 Task: Add Cedarlane Simply Plant Powered Vegan Lasagna to the cart.
Action: Mouse pressed left at (268, 110)
Screenshot: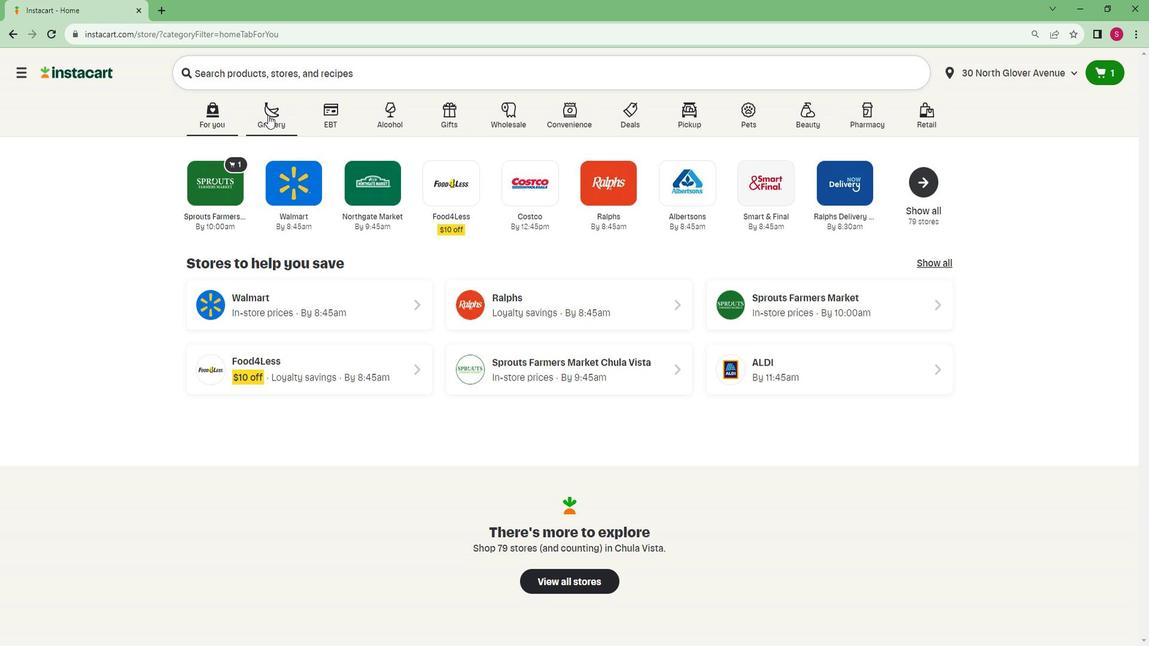 
Action: Mouse moved to (258, 335)
Screenshot: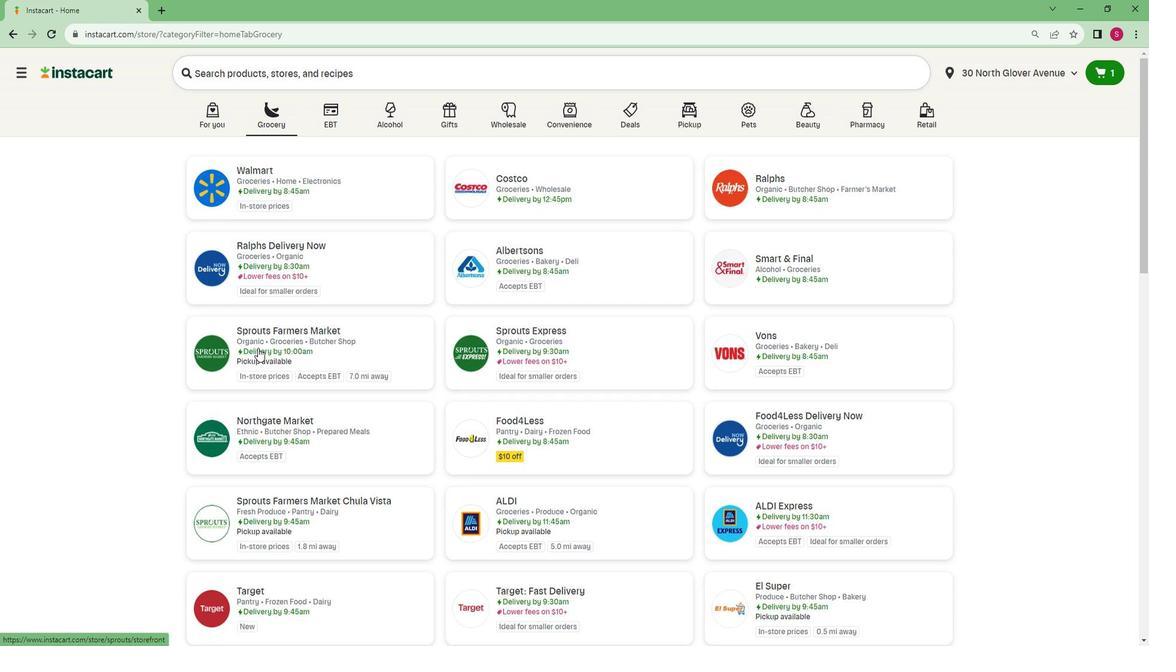 
Action: Mouse pressed left at (258, 335)
Screenshot: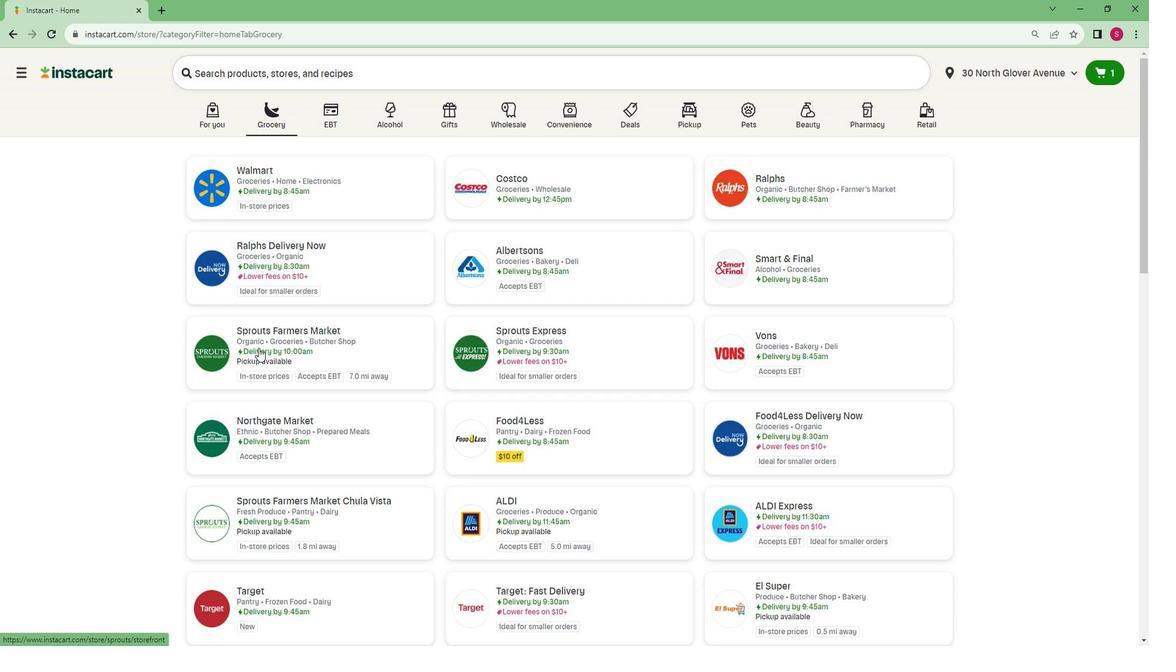 
Action: Mouse moved to (77, 491)
Screenshot: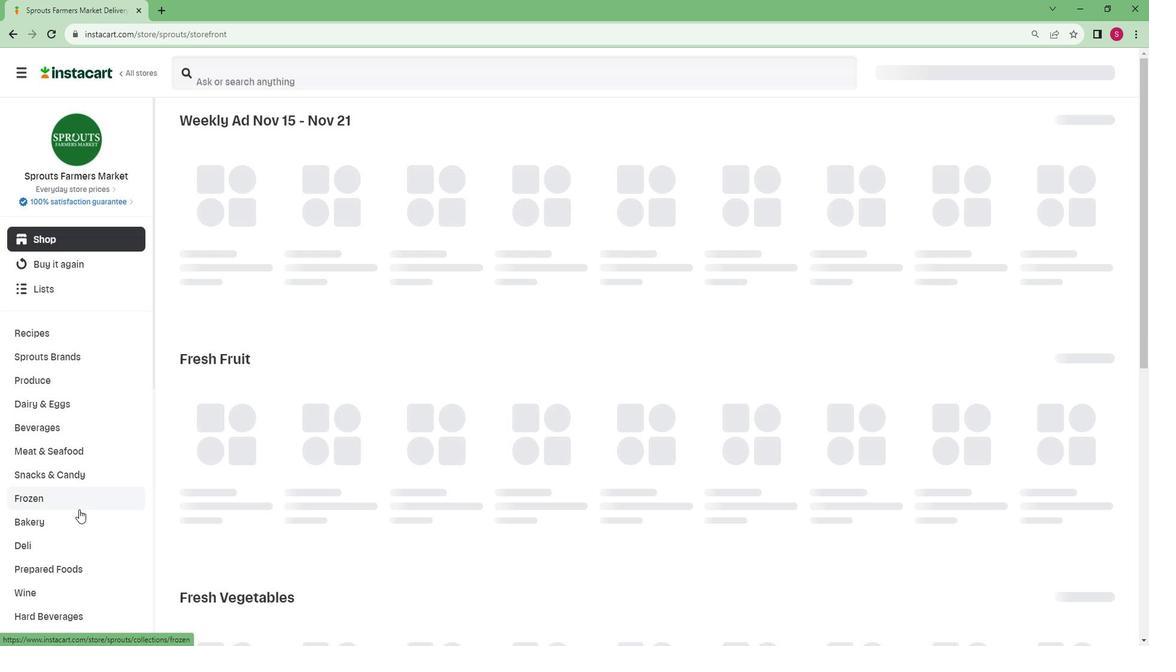 
Action: Mouse scrolled (77, 490) with delta (0, 0)
Screenshot: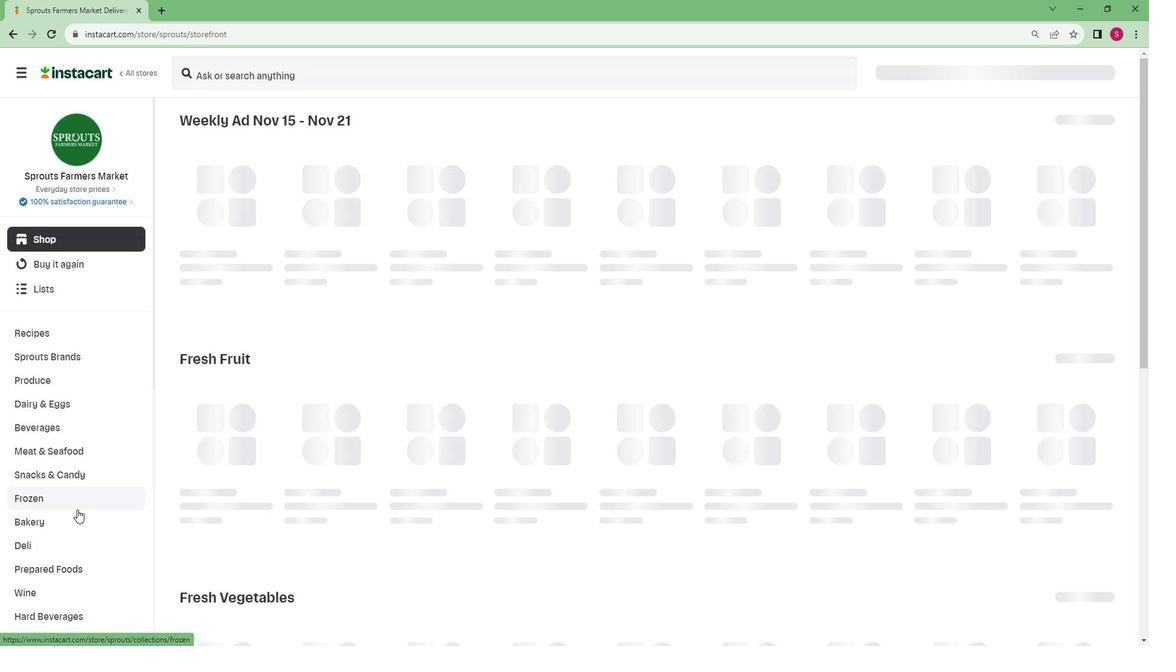 
Action: Mouse scrolled (77, 490) with delta (0, 0)
Screenshot: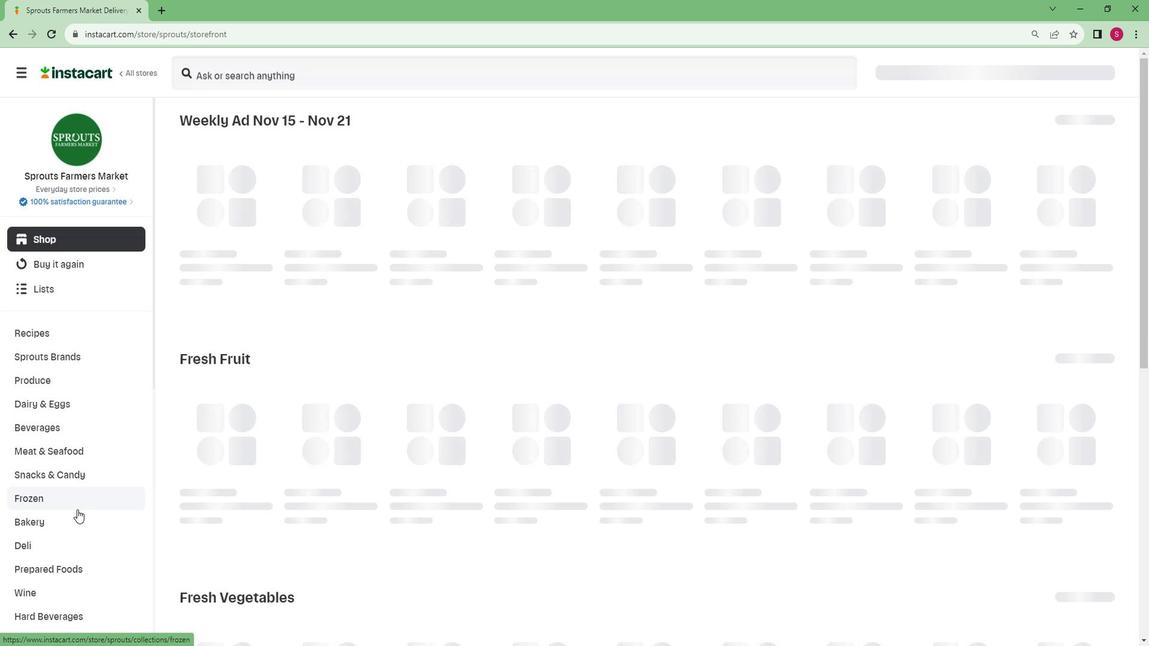 
Action: Mouse scrolled (77, 490) with delta (0, 0)
Screenshot: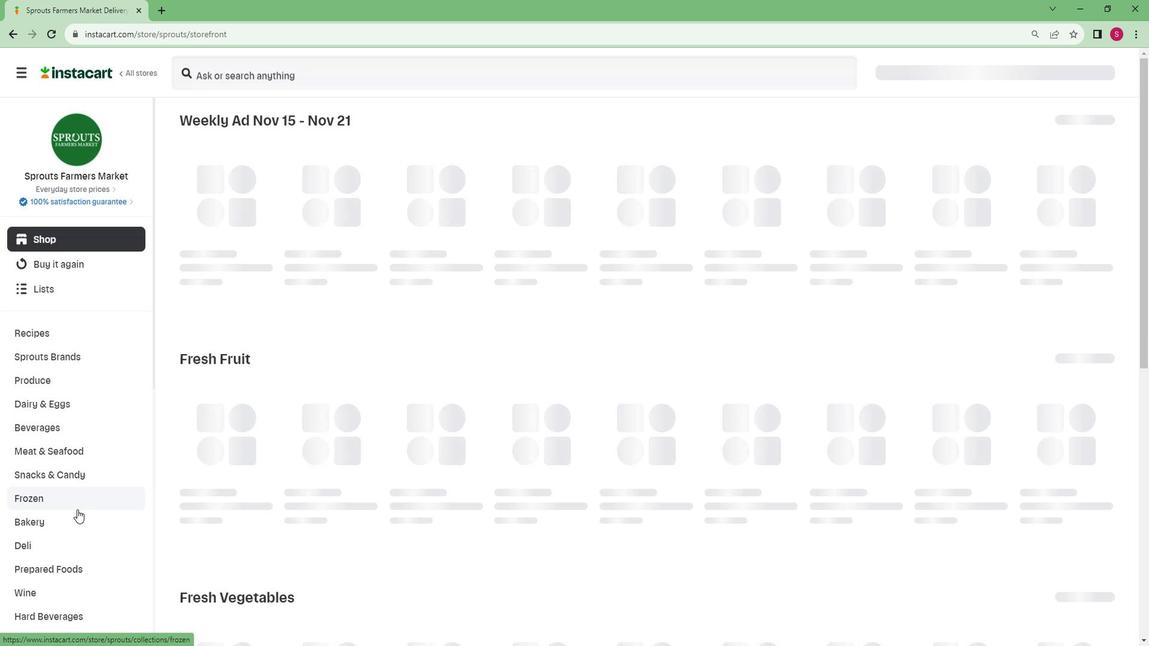 
Action: Mouse scrolled (77, 490) with delta (0, 0)
Screenshot: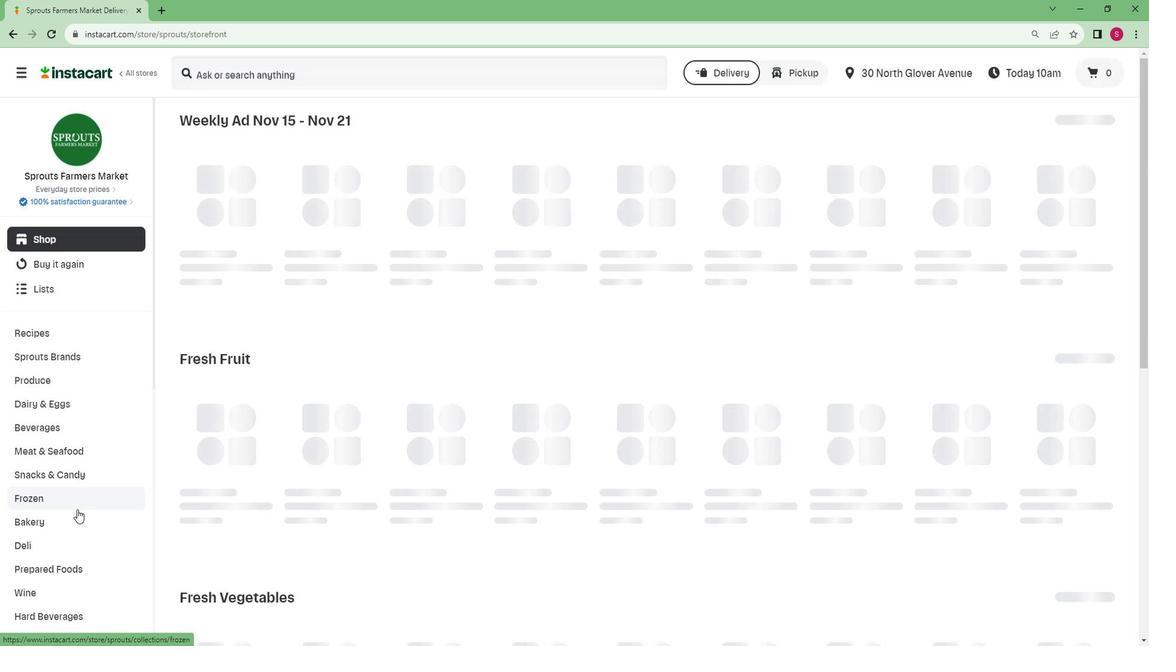 
Action: Mouse scrolled (77, 490) with delta (0, 0)
Screenshot: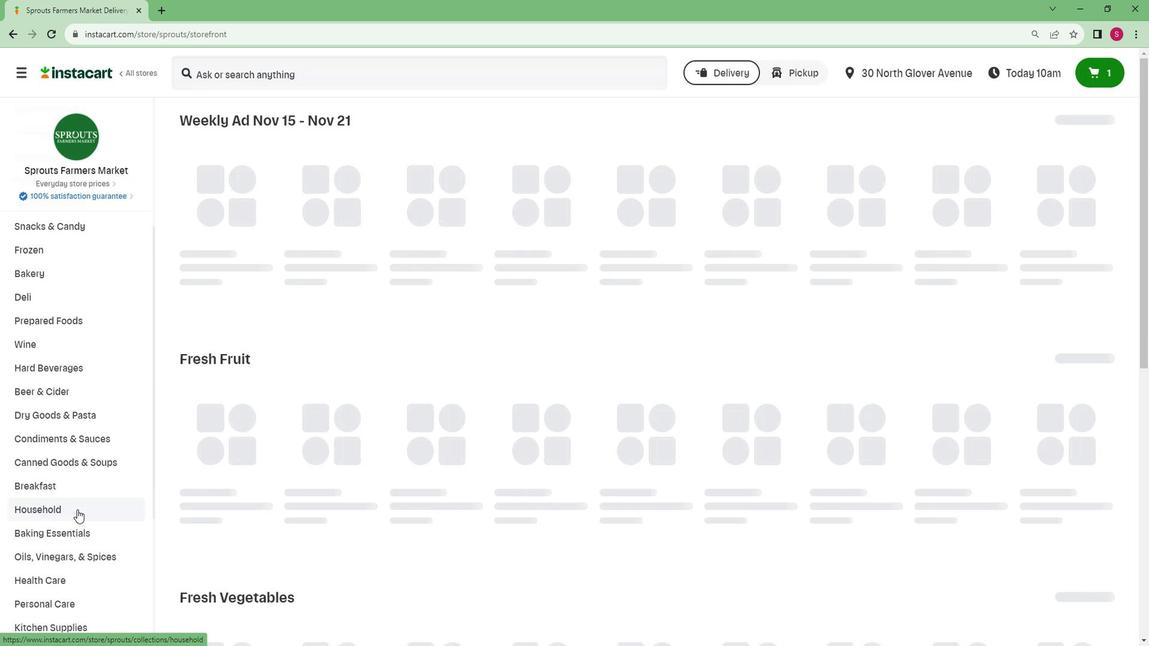 
Action: Mouse scrolled (77, 490) with delta (0, 0)
Screenshot: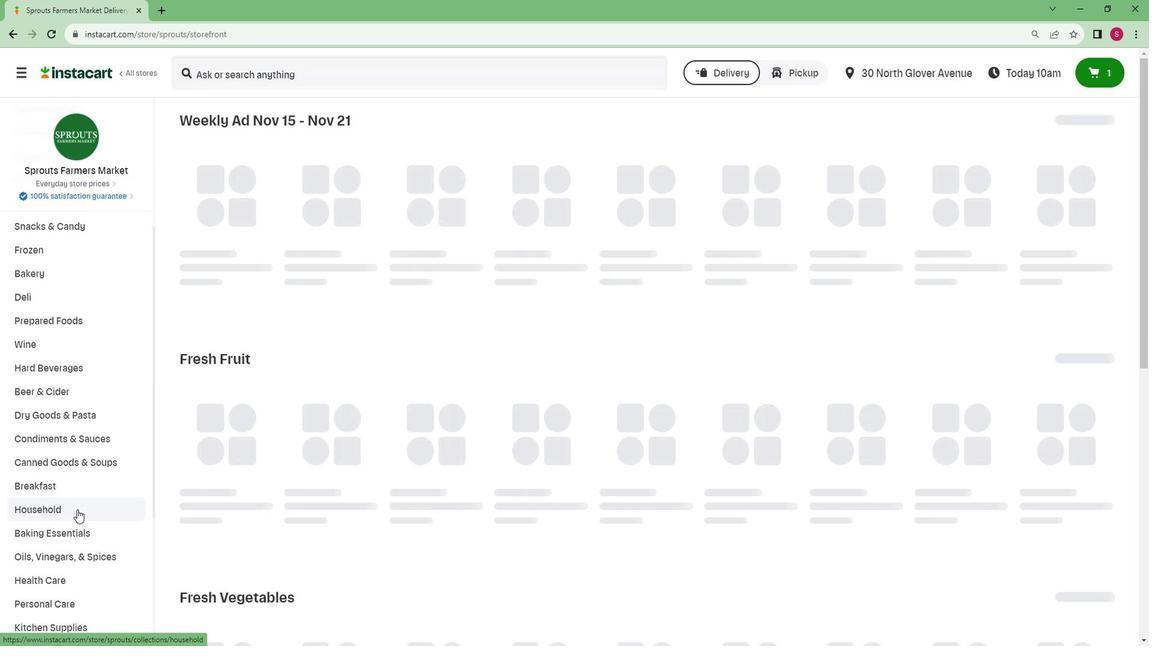 
Action: Mouse scrolled (77, 490) with delta (0, 0)
Screenshot: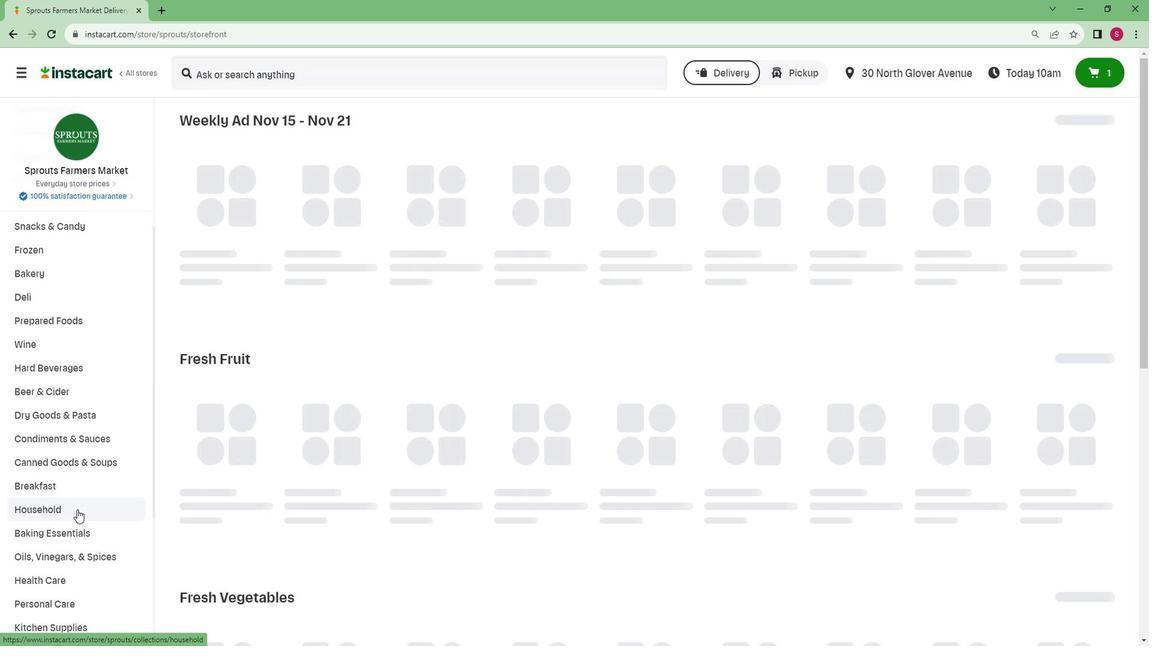 
Action: Mouse scrolled (77, 490) with delta (0, 0)
Screenshot: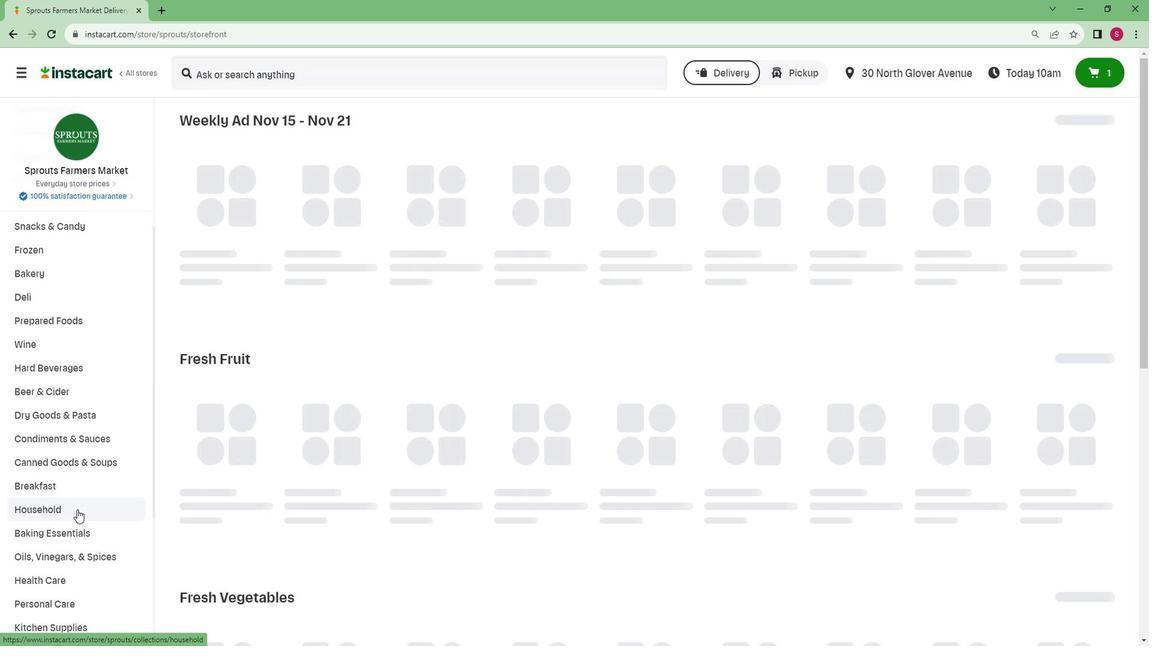 
Action: Mouse scrolled (77, 490) with delta (0, 0)
Screenshot: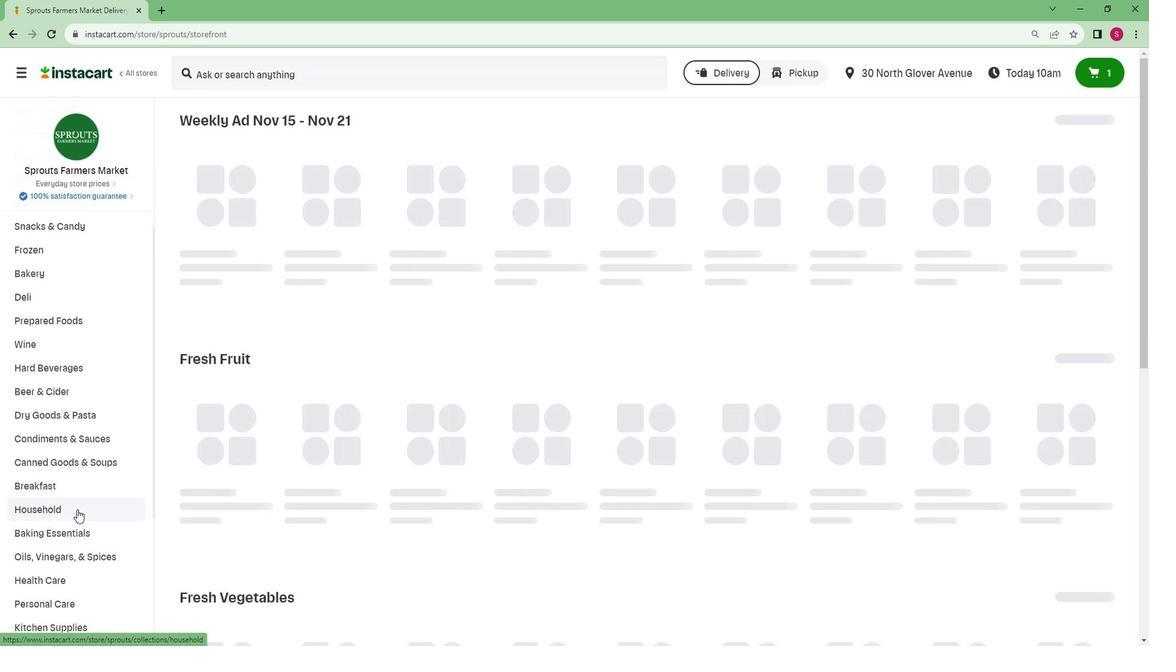 
Action: Mouse moved to (28, 603)
Screenshot: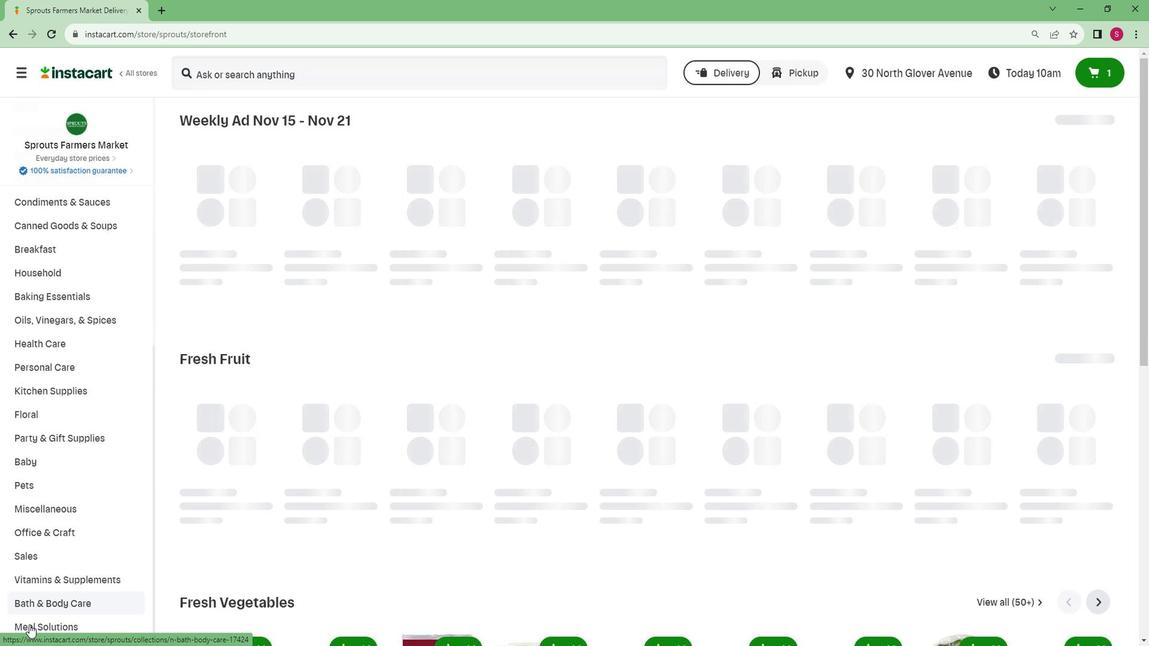 
Action: Mouse pressed left at (28, 603)
Screenshot: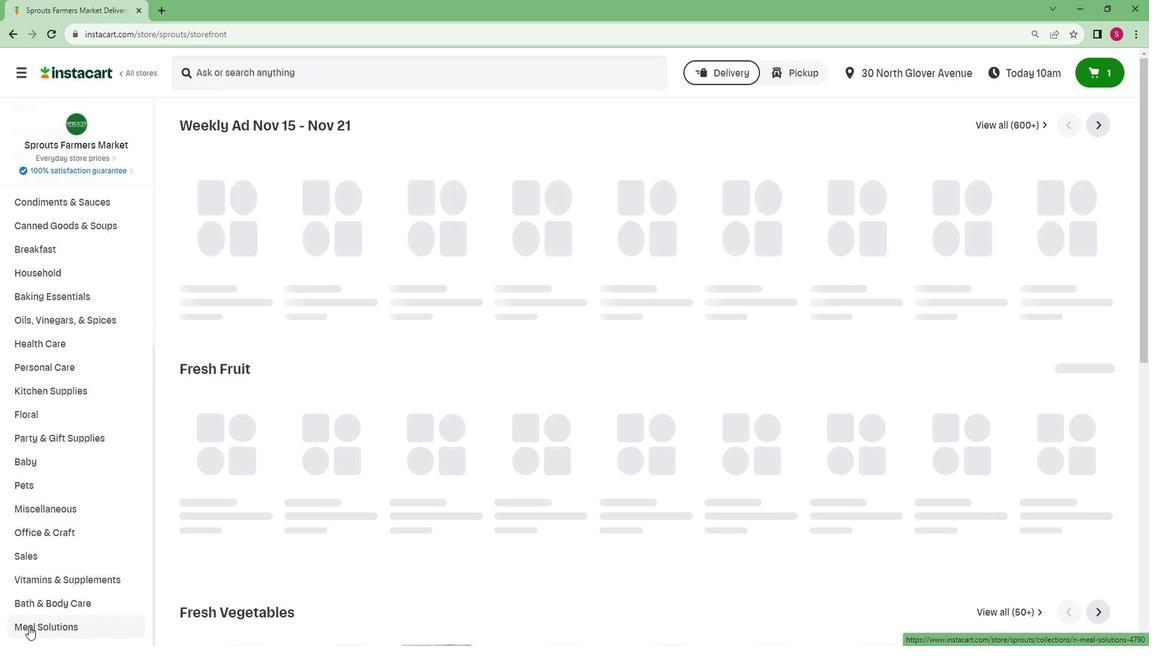 
Action: Mouse moved to (41, 558)
Screenshot: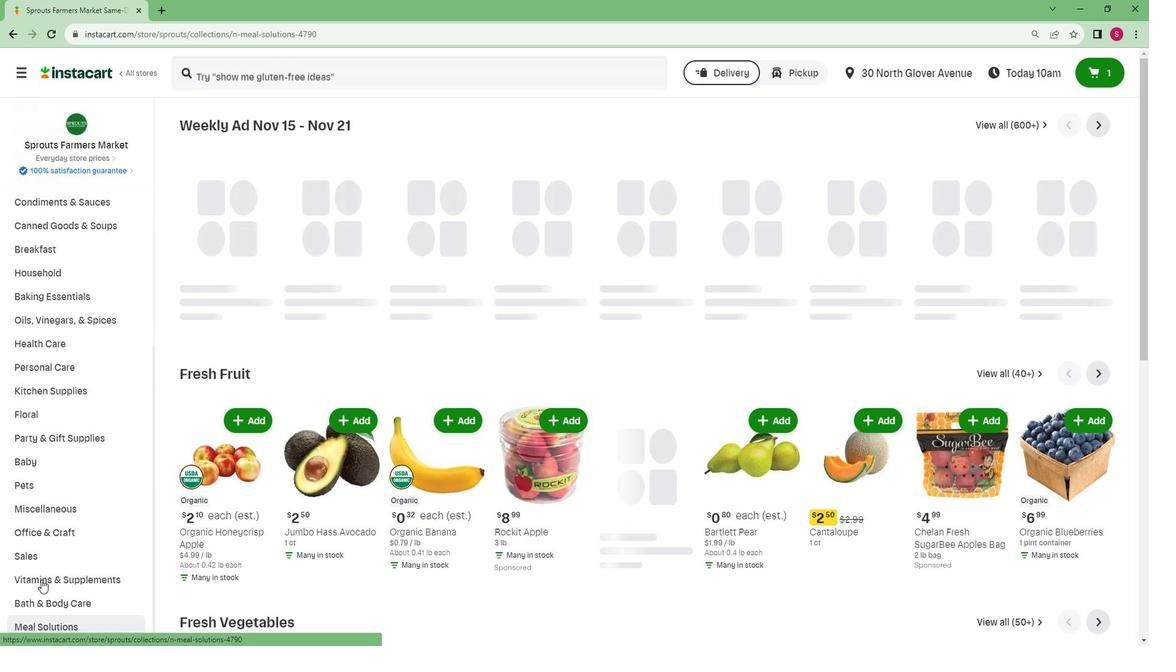 
Action: Mouse scrolled (41, 558) with delta (0, 0)
Screenshot: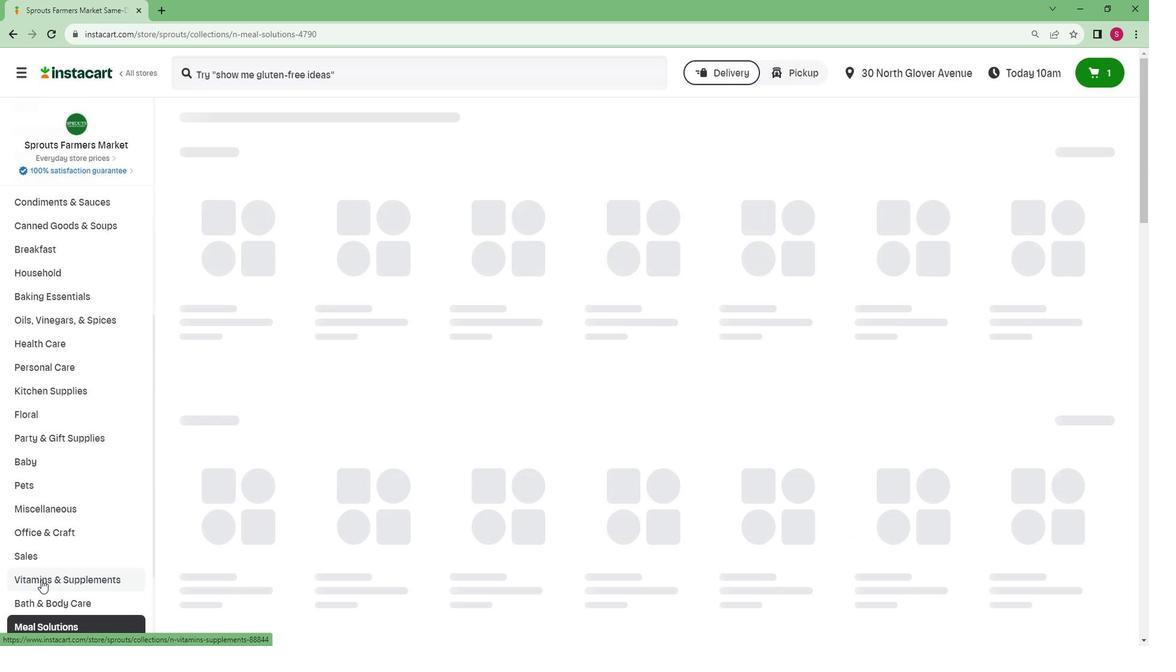 
Action: Mouse scrolled (41, 558) with delta (0, 0)
Screenshot: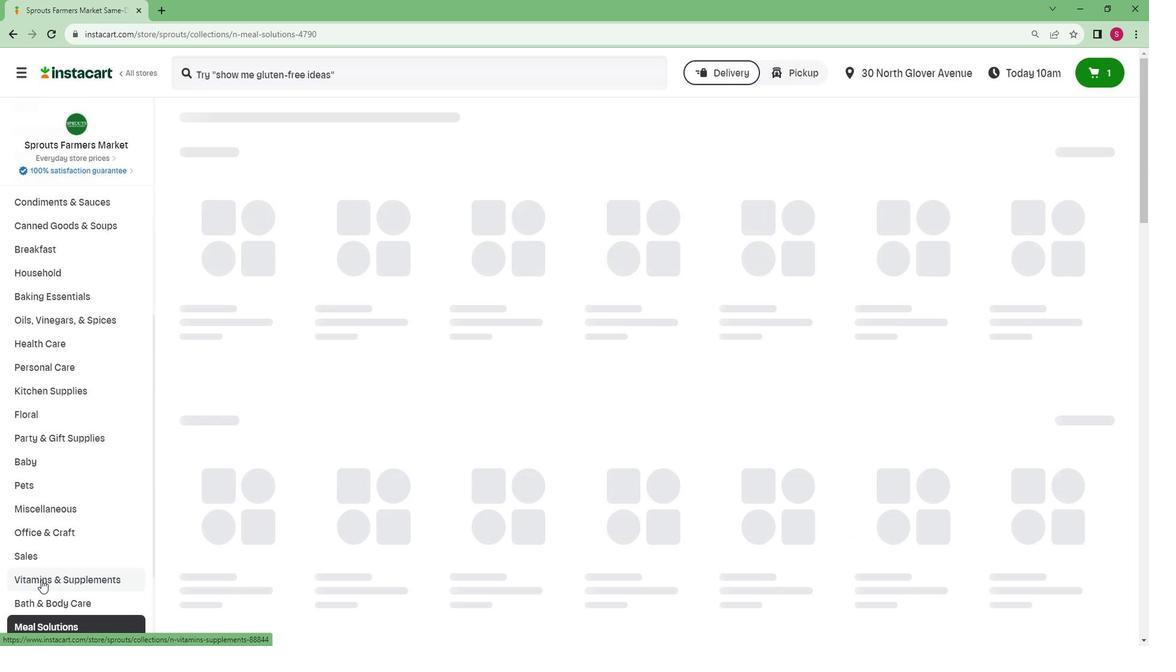 
Action: Mouse scrolled (41, 558) with delta (0, 0)
Screenshot: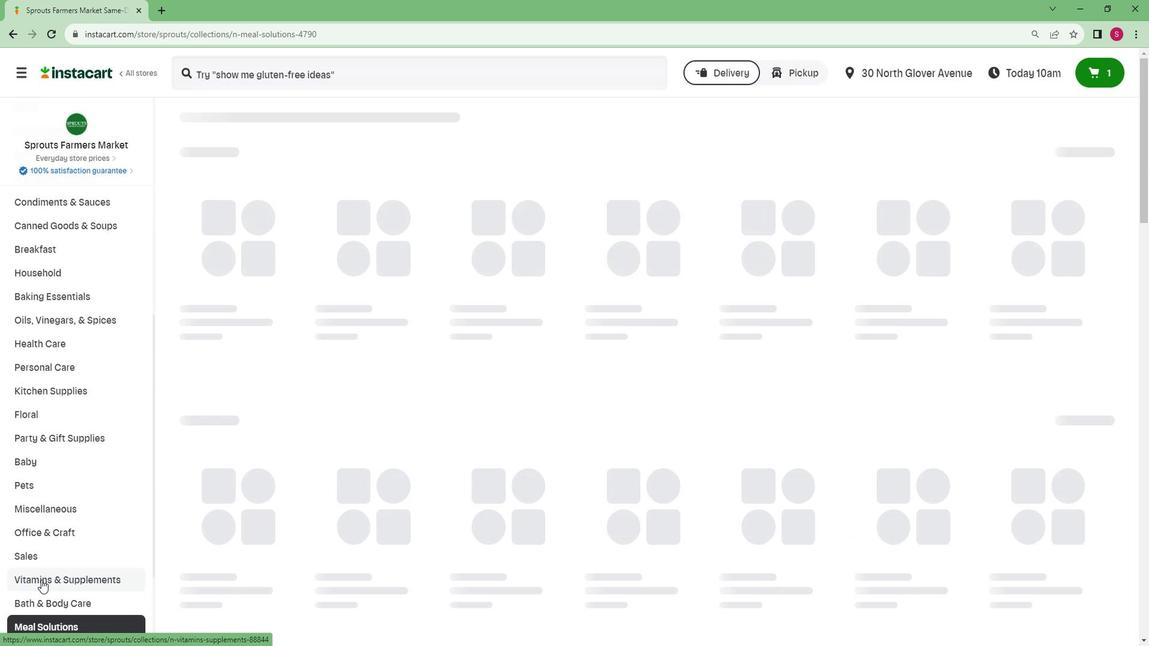 
Action: Mouse scrolled (41, 558) with delta (0, 0)
Screenshot: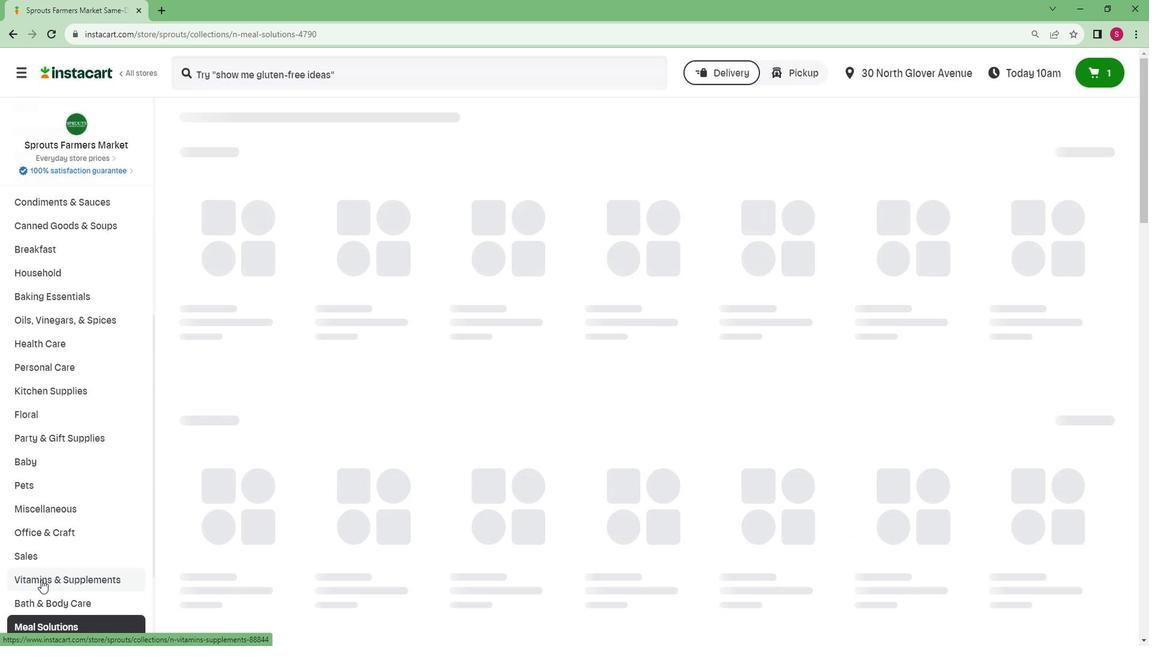 
Action: Mouse scrolled (41, 558) with delta (0, 0)
Screenshot: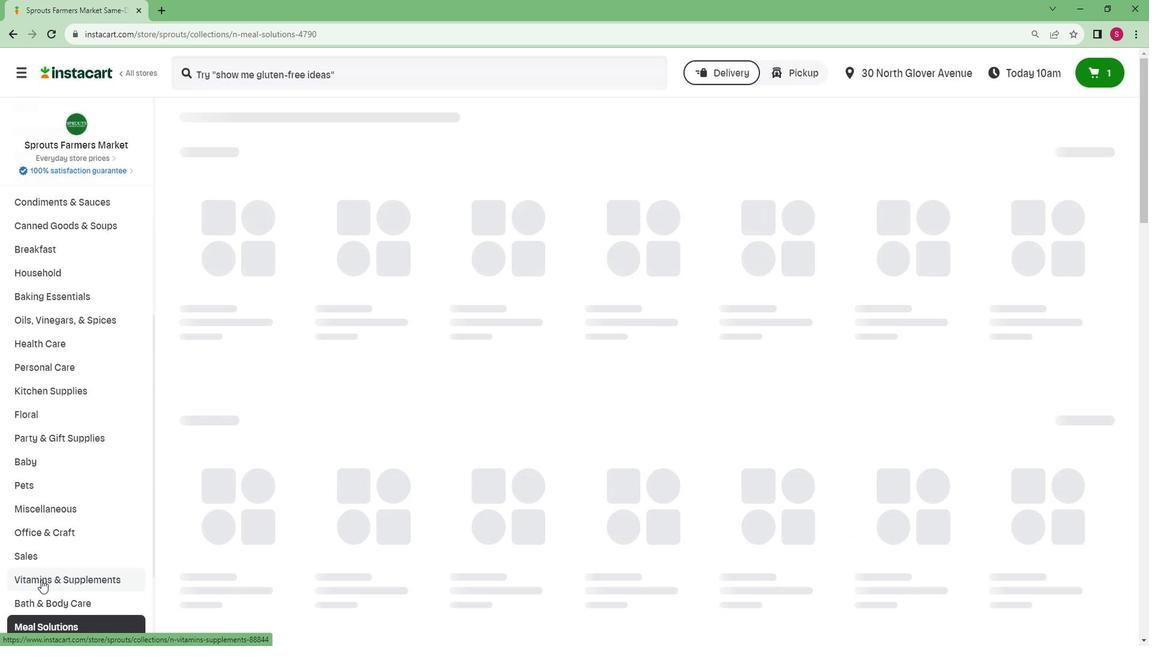 
Action: Mouse scrolled (41, 558) with delta (0, 0)
Screenshot: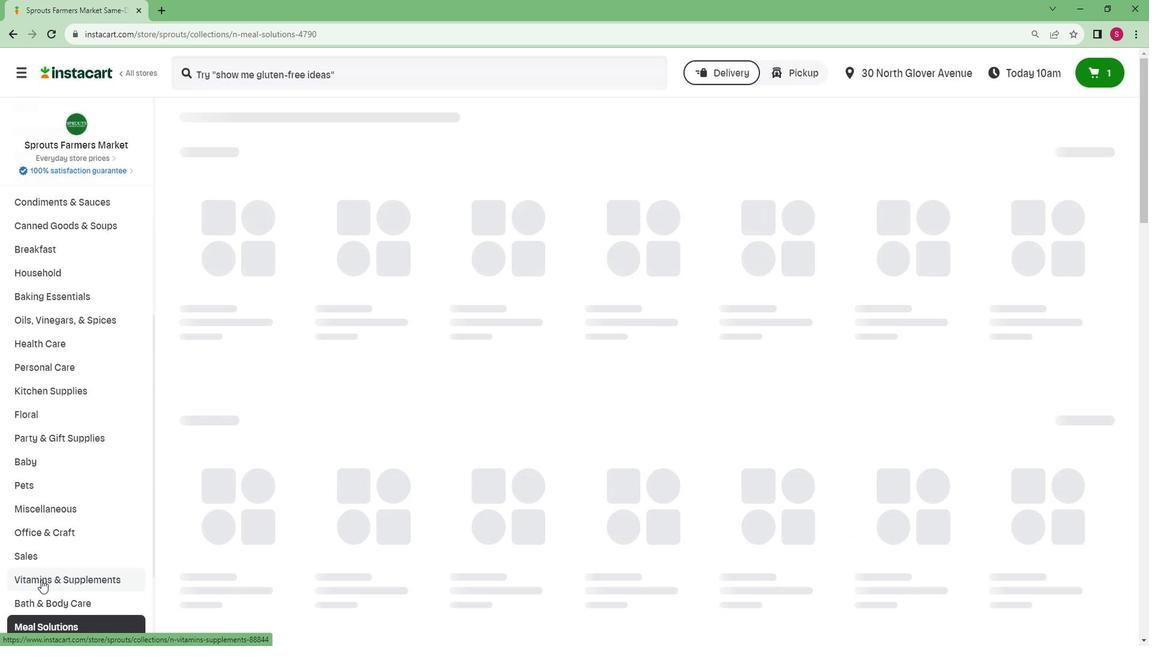 
Action: Mouse moved to (45, 533)
Screenshot: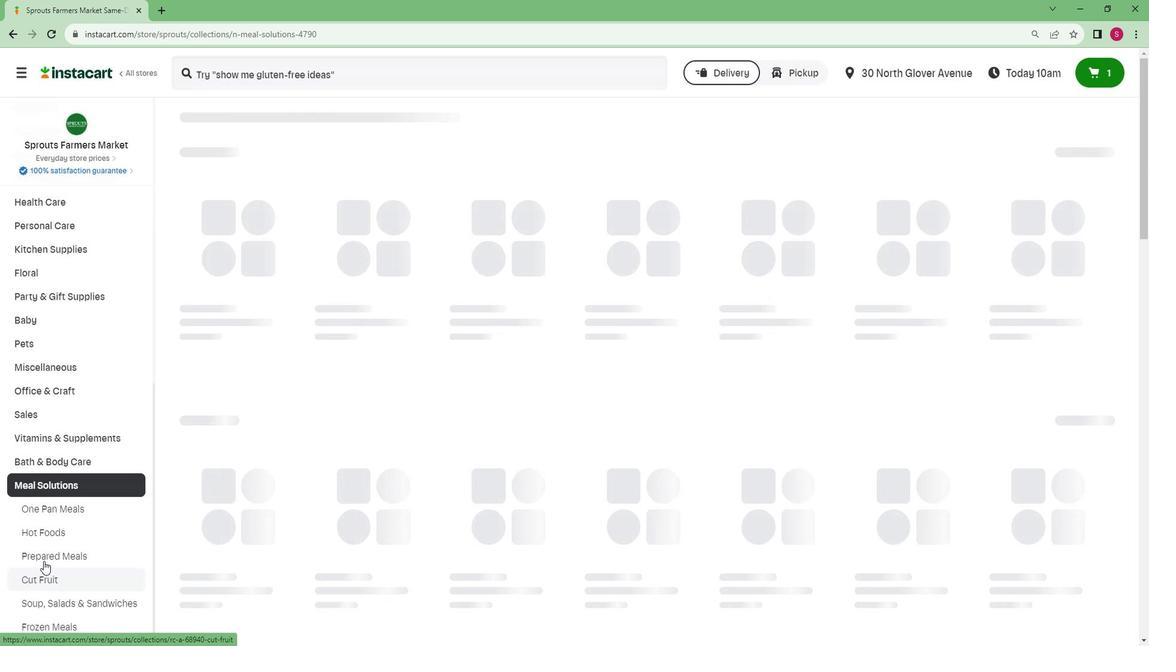 
Action: Mouse pressed left at (45, 533)
Screenshot: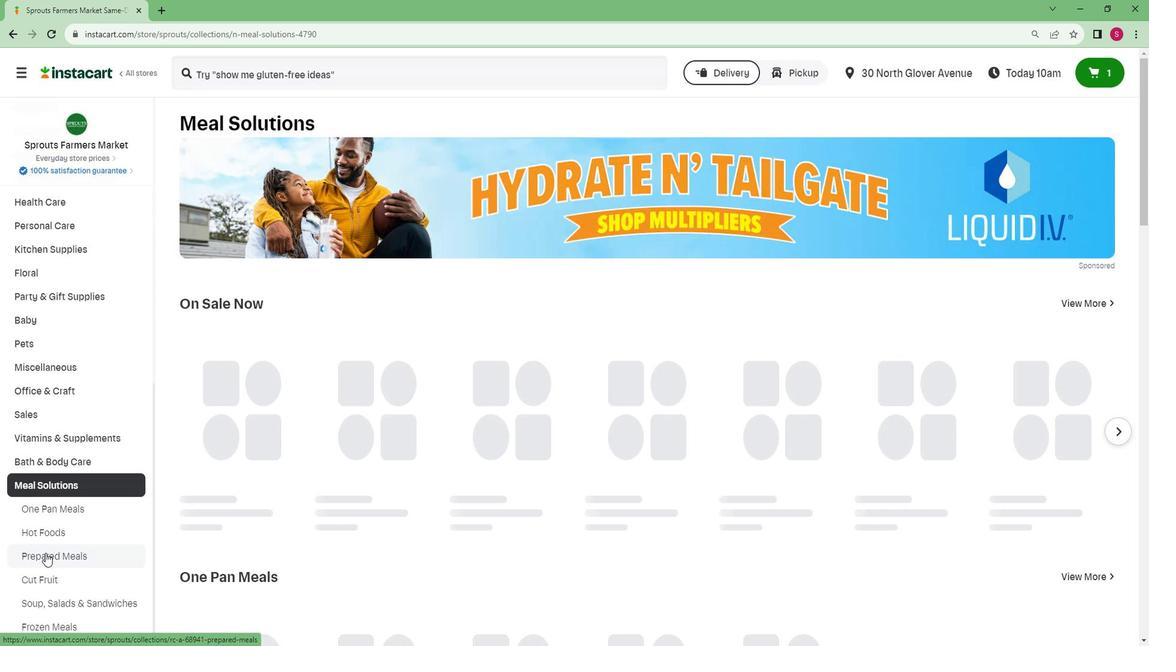 
Action: Mouse moved to (274, 74)
Screenshot: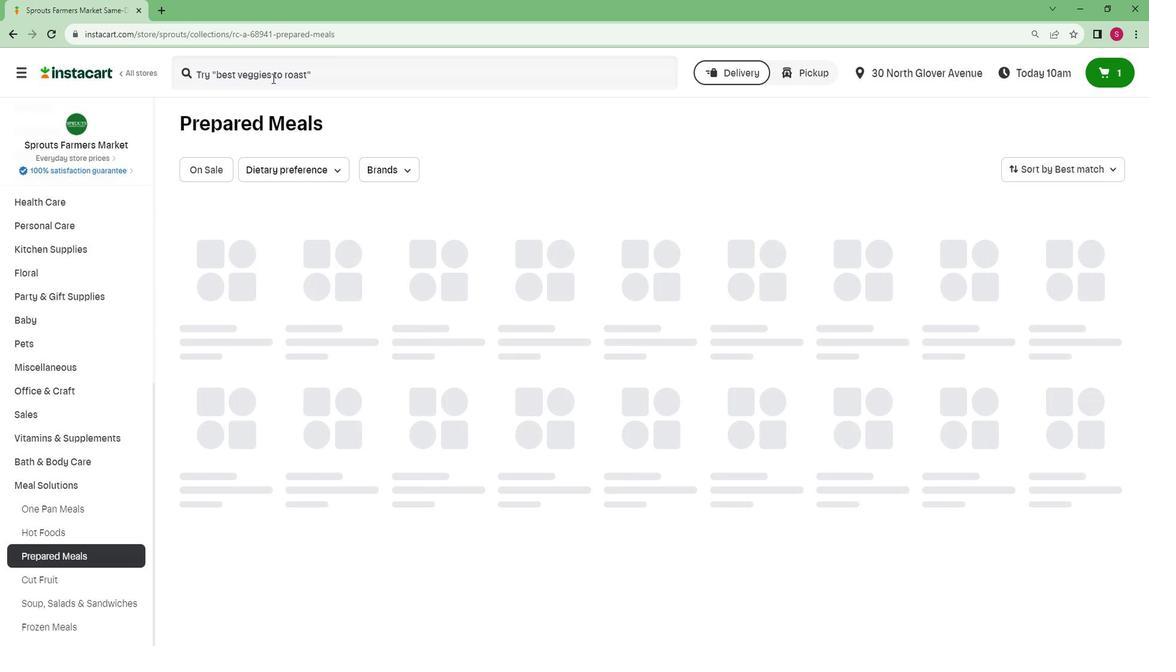 
Action: Mouse pressed left at (274, 74)
Screenshot: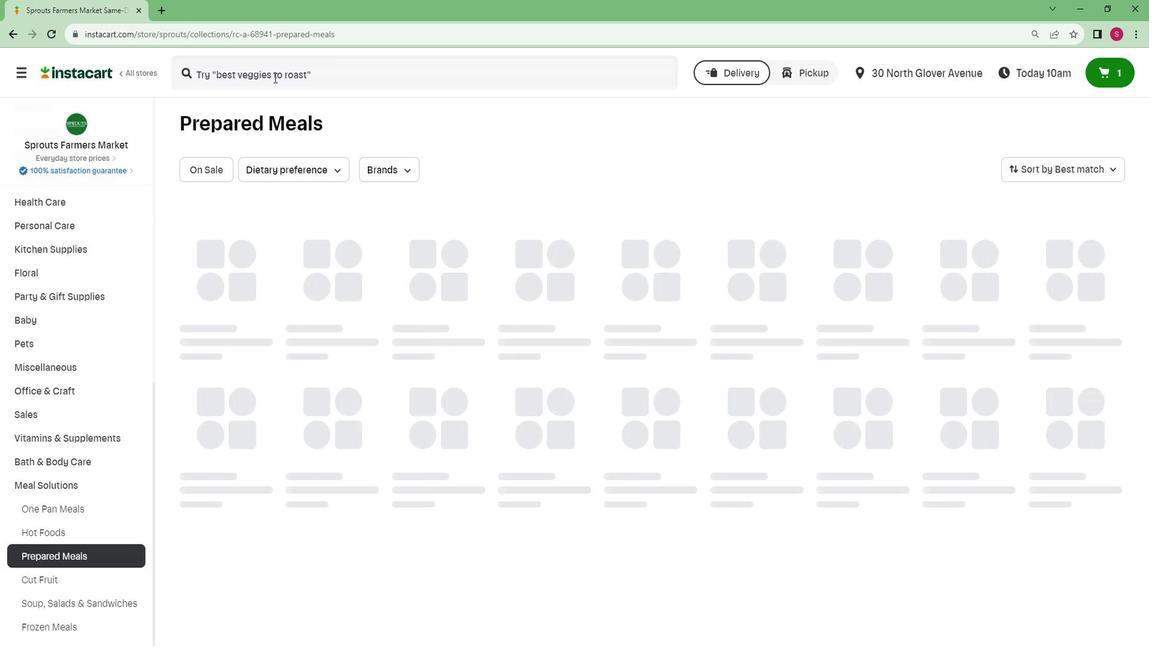 
Action: Key pressed <Key.caps_lock>C<Key.caps_lock>edarlane<Key.space><Key.caps_lock>S<Key.caps_lock>imply<Key.space><Key.caps_lock>P<Key.caps_lock>lant<Key.space><Key.caps_lock>P<Key.caps_lock>owered<Key.space><Key.caps_lock>V<Key.caps_lock>egan<Key.space><Key.caps_lock>L<Key.caps_lock>asagna<Key.enter>
Screenshot: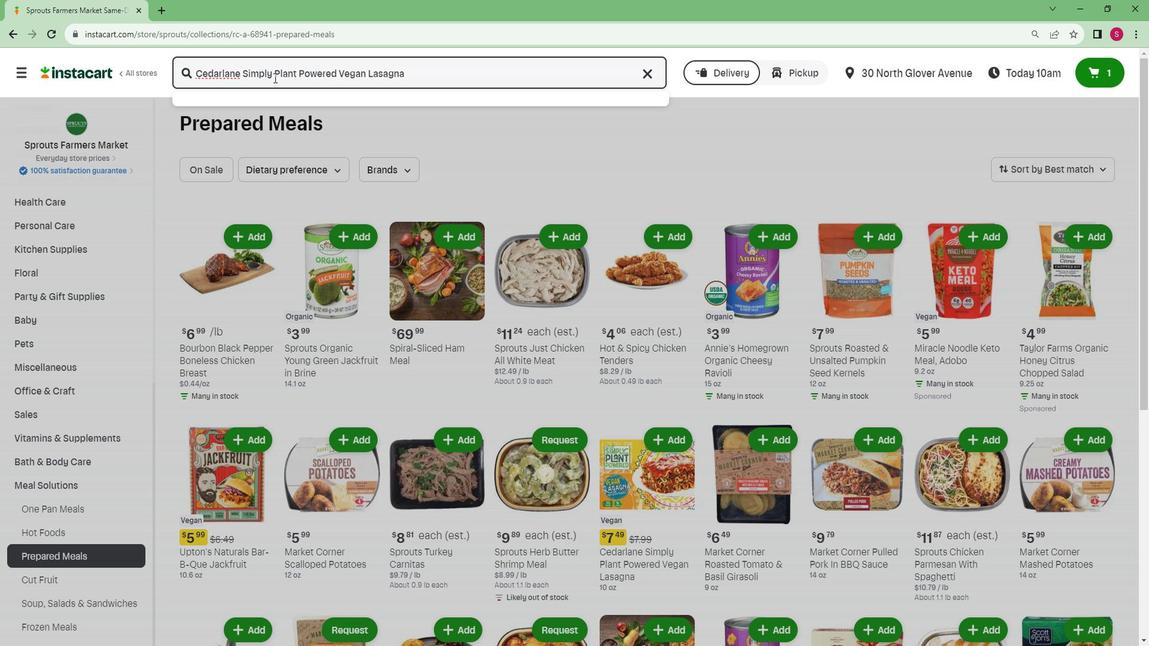 
Action: Mouse moved to (530, 330)
Screenshot: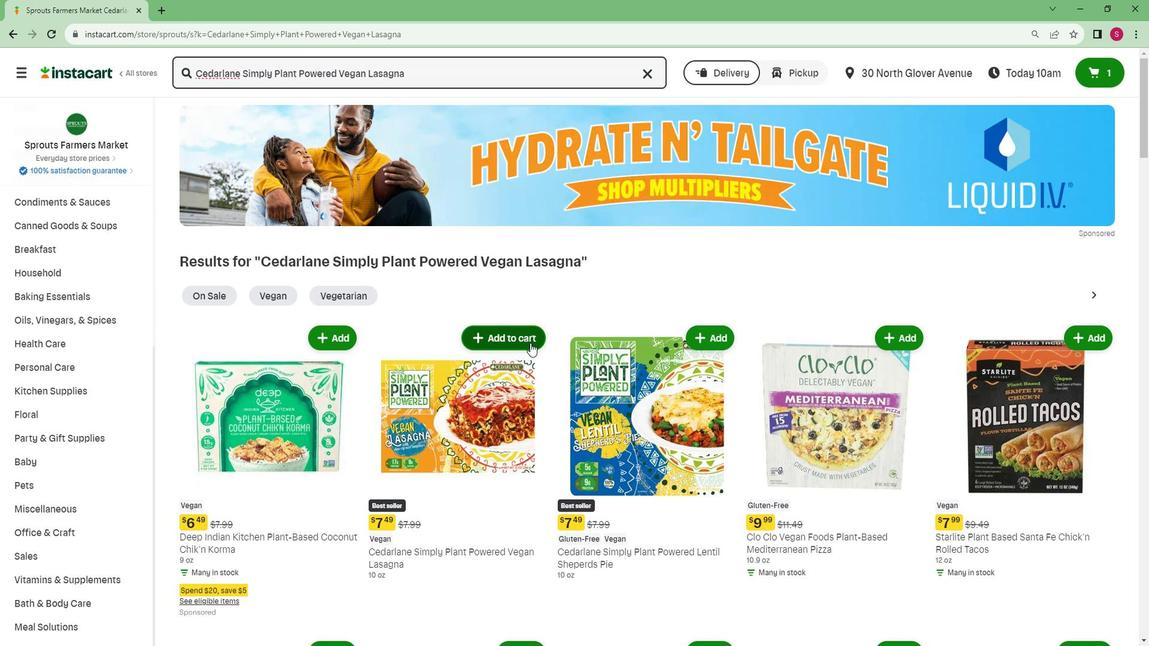 
Action: Mouse pressed left at (530, 330)
Screenshot: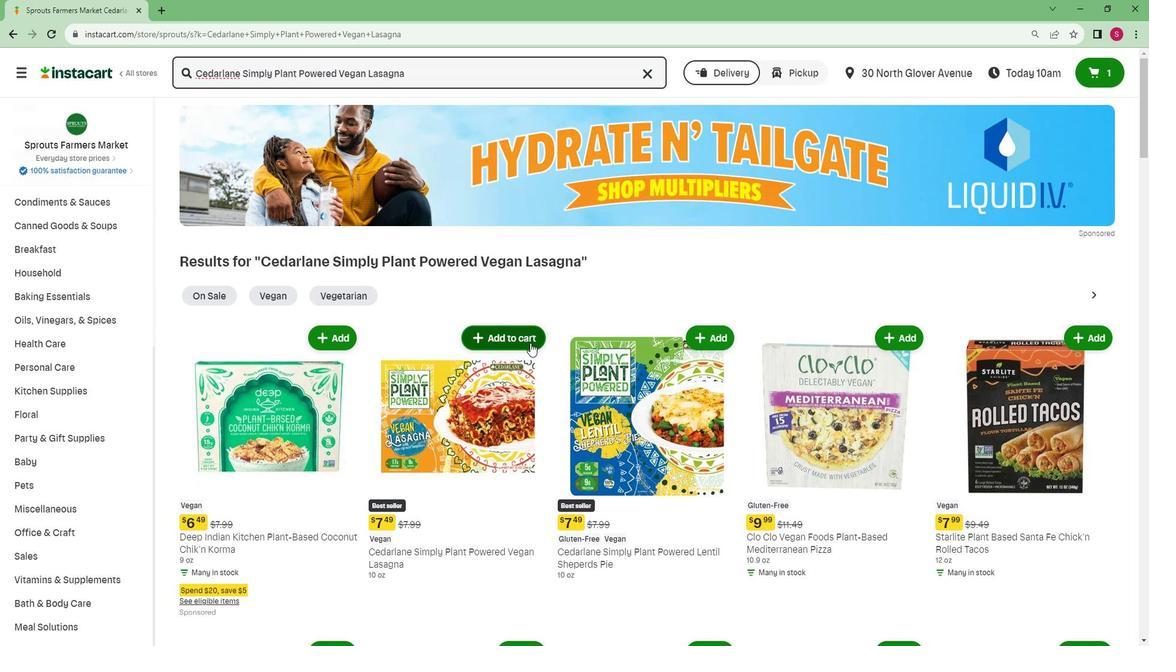 
